 Task: Set the name for the new dependabot repository secret for the repository "JS" to "dsecret1".
Action: Mouse moved to (1144, 160)
Screenshot: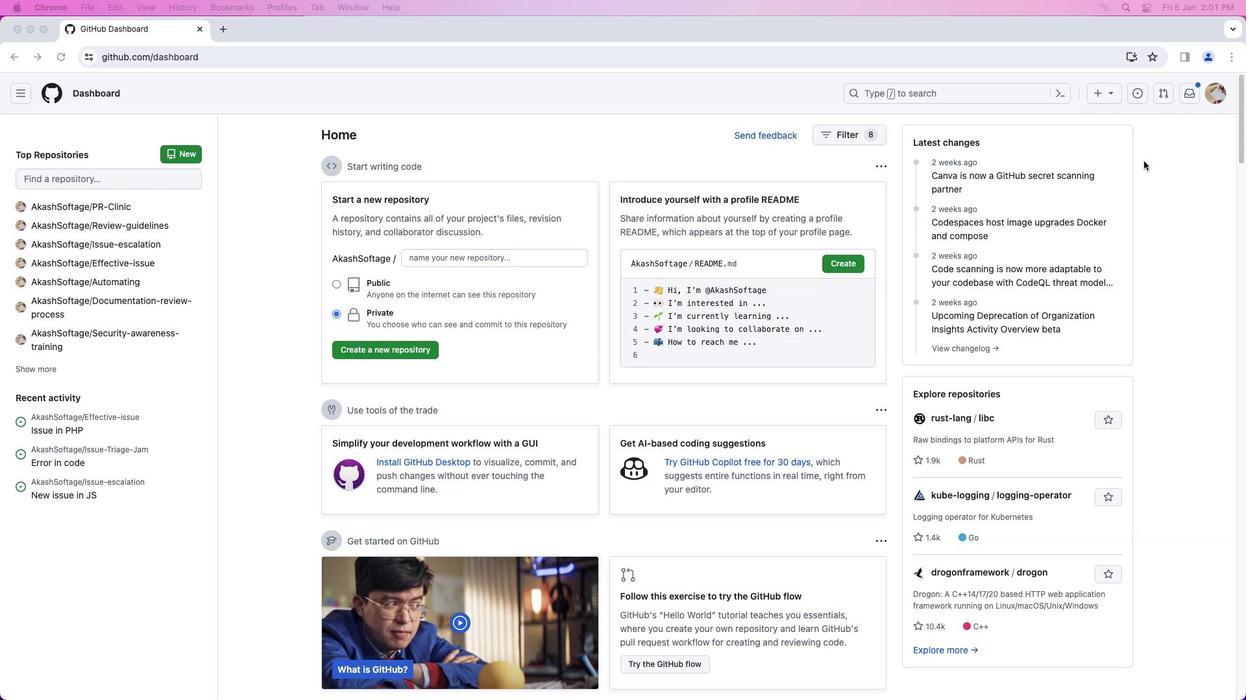 
Action: Mouse pressed left at (1144, 160)
Screenshot: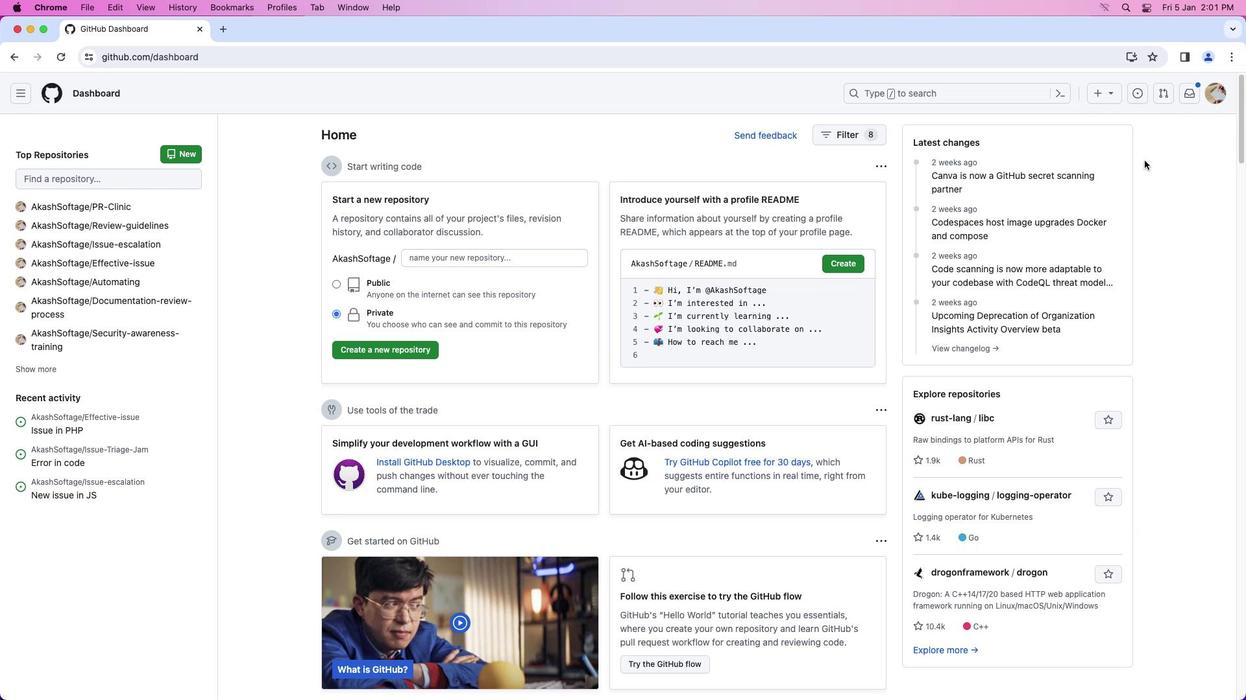 
Action: Mouse moved to (1209, 99)
Screenshot: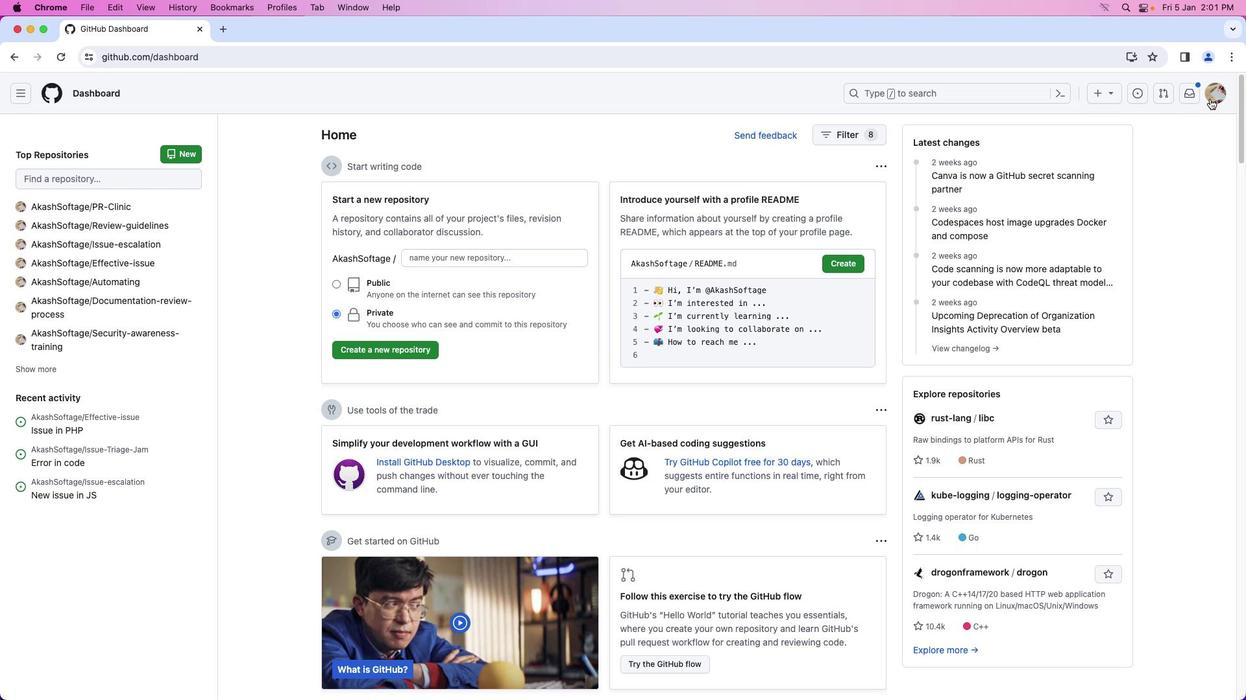 
Action: Mouse pressed left at (1209, 99)
Screenshot: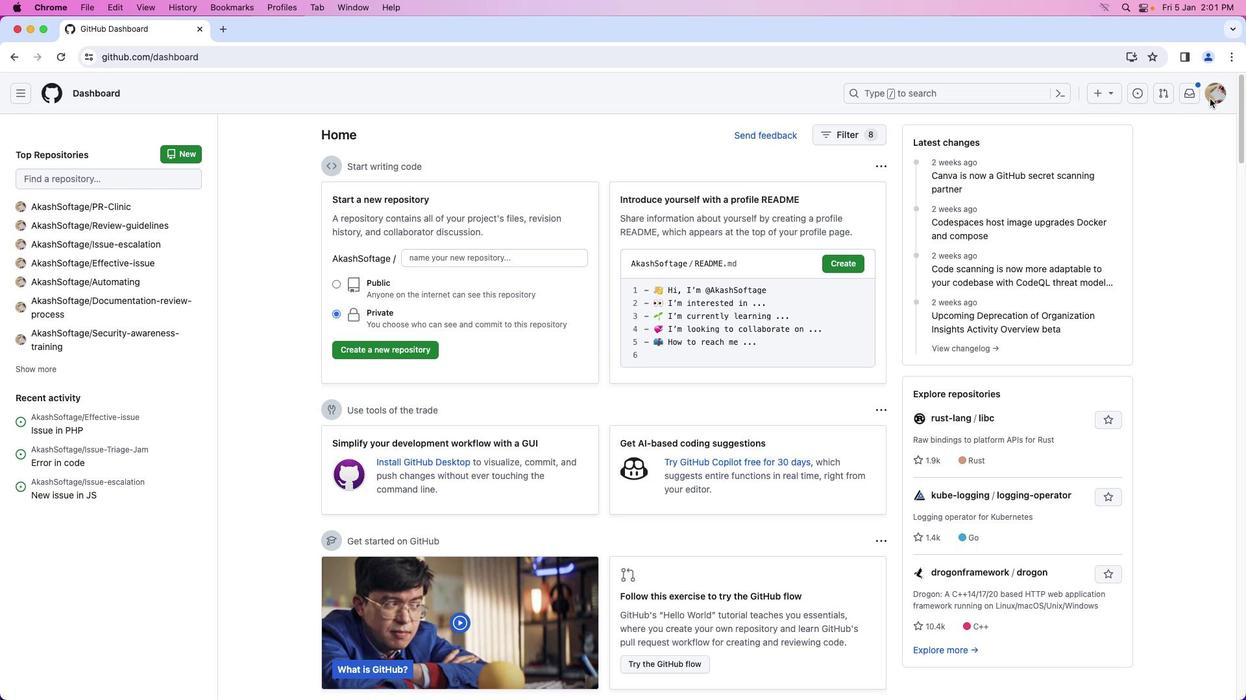 
Action: Mouse moved to (1151, 207)
Screenshot: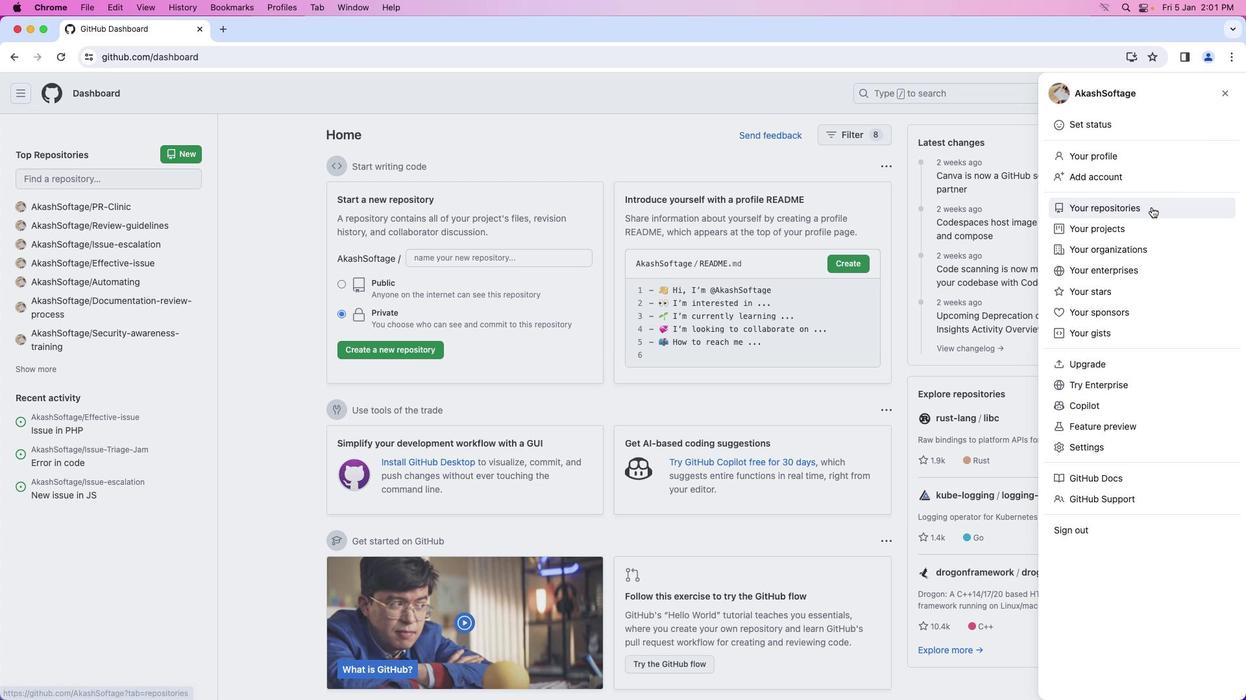 
Action: Mouse pressed left at (1151, 207)
Screenshot: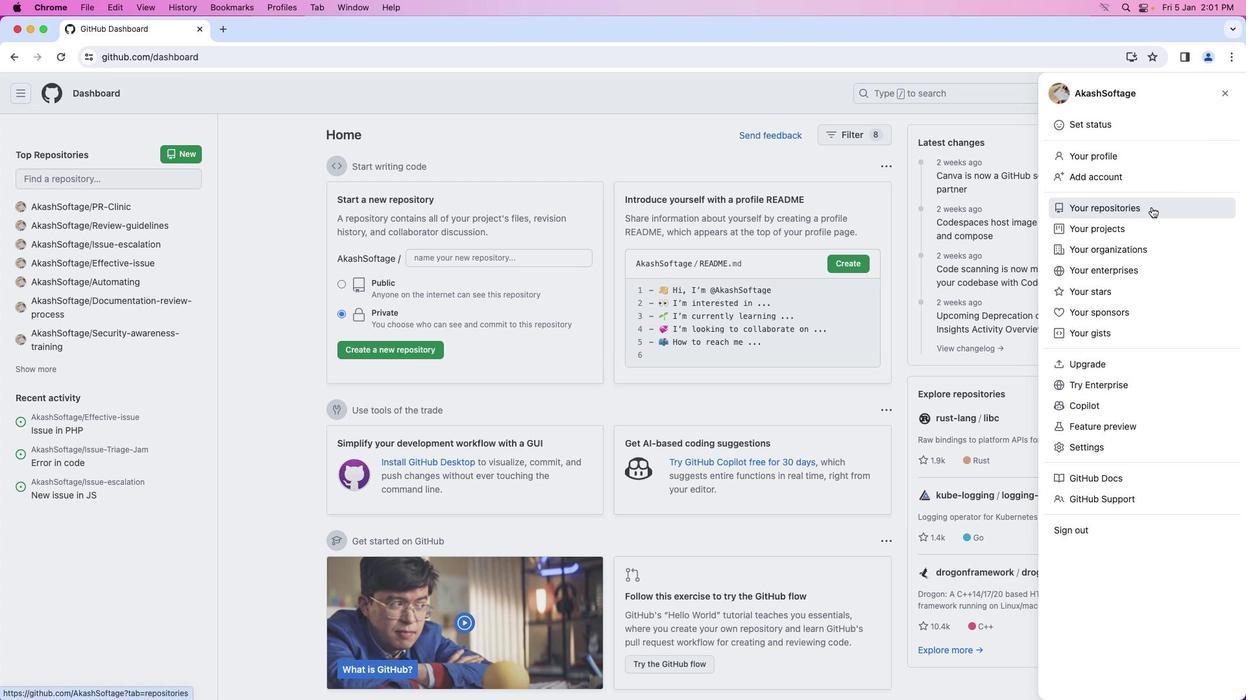 
Action: Mouse moved to (442, 215)
Screenshot: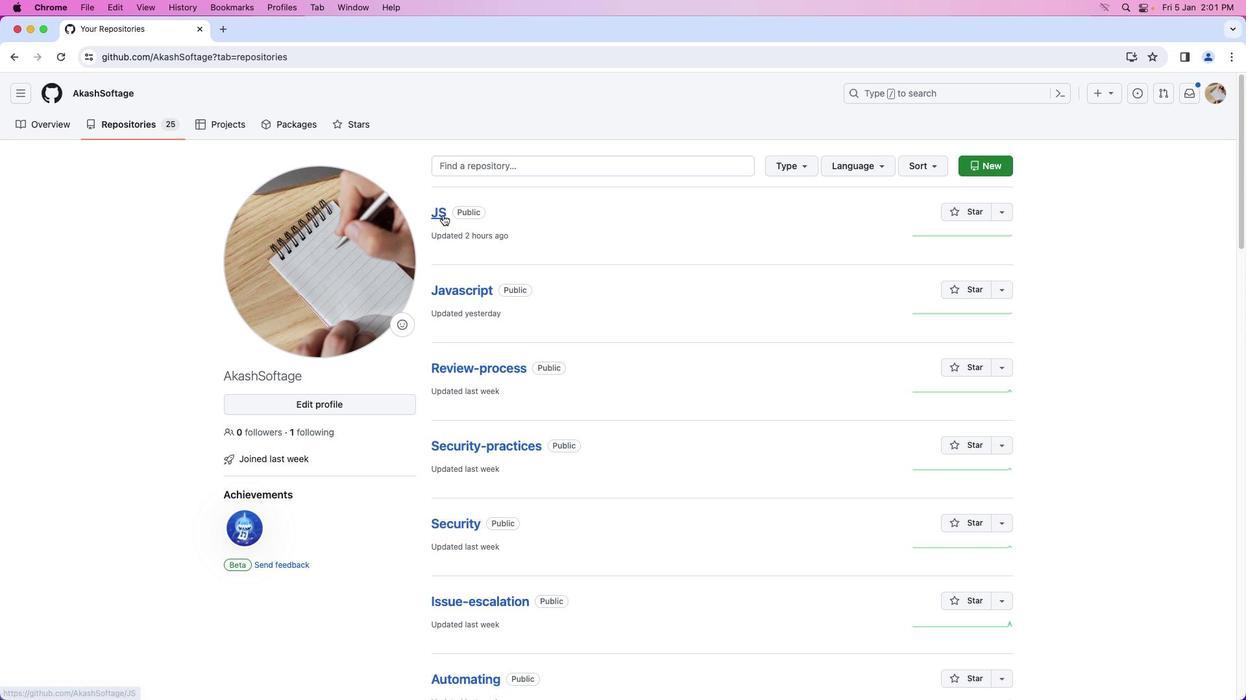 
Action: Mouse pressed left at (442, 215)
Screenshot: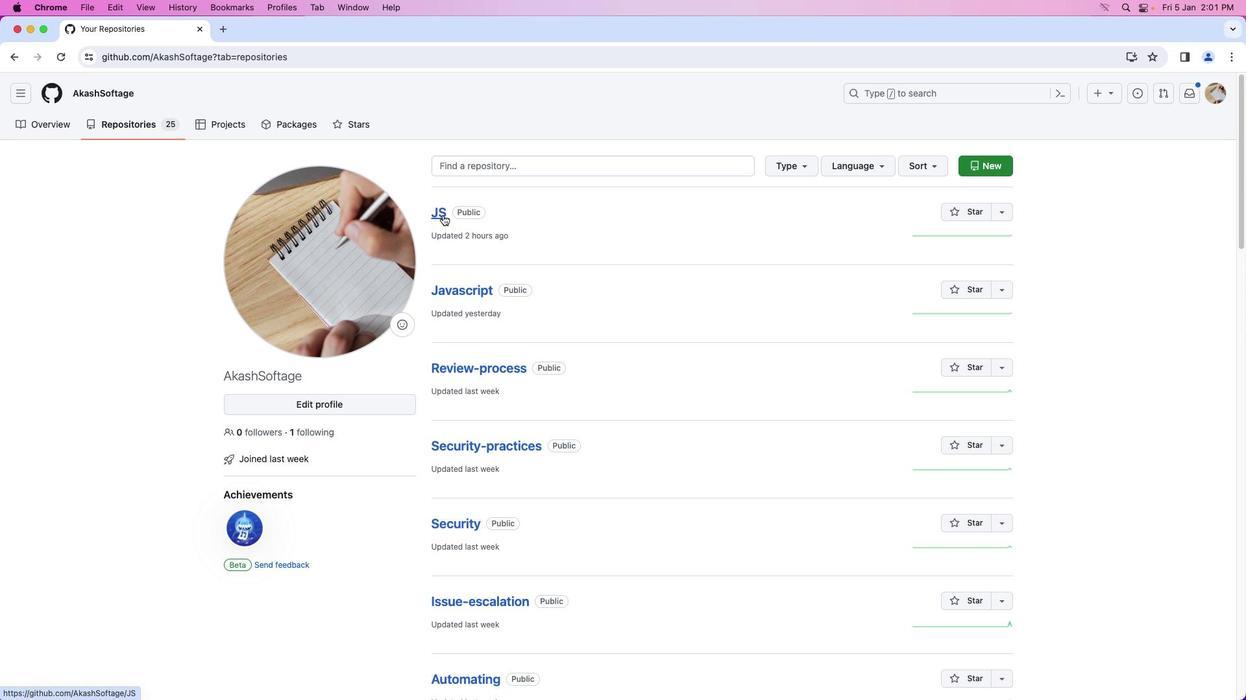 
Action: Mouse moved to (543, 131)
Screenshot: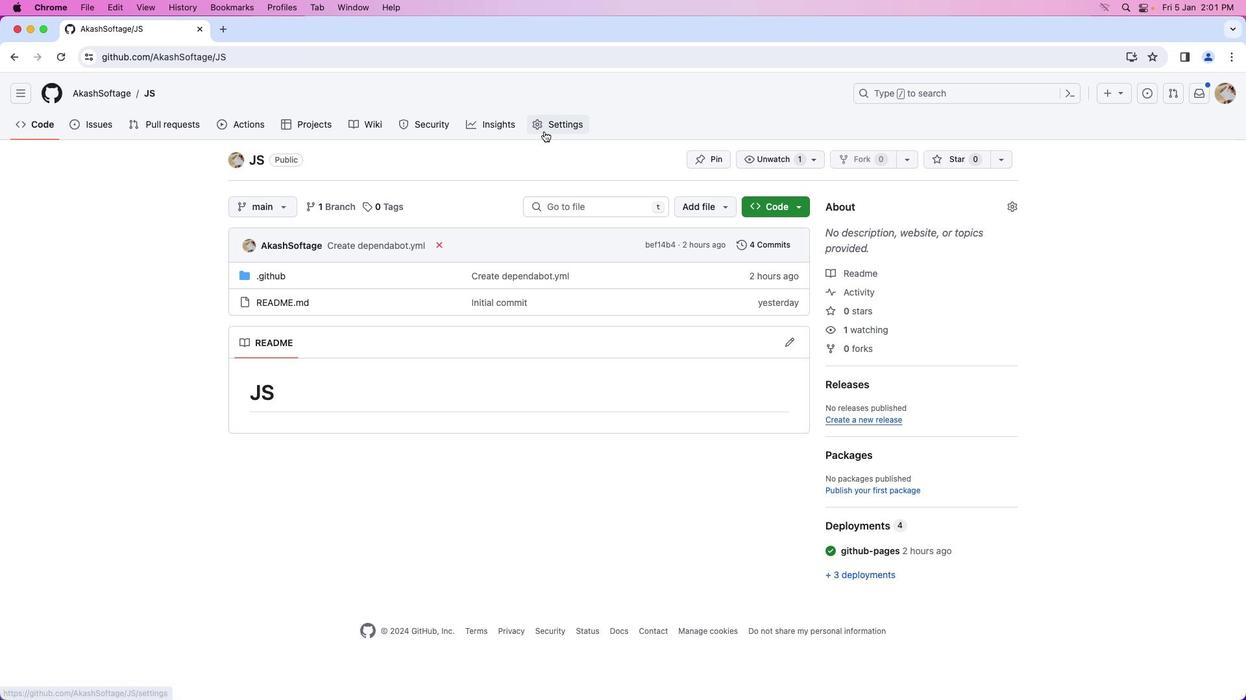 
Action: Mouse pressed left at (543, 131)
Screenshot: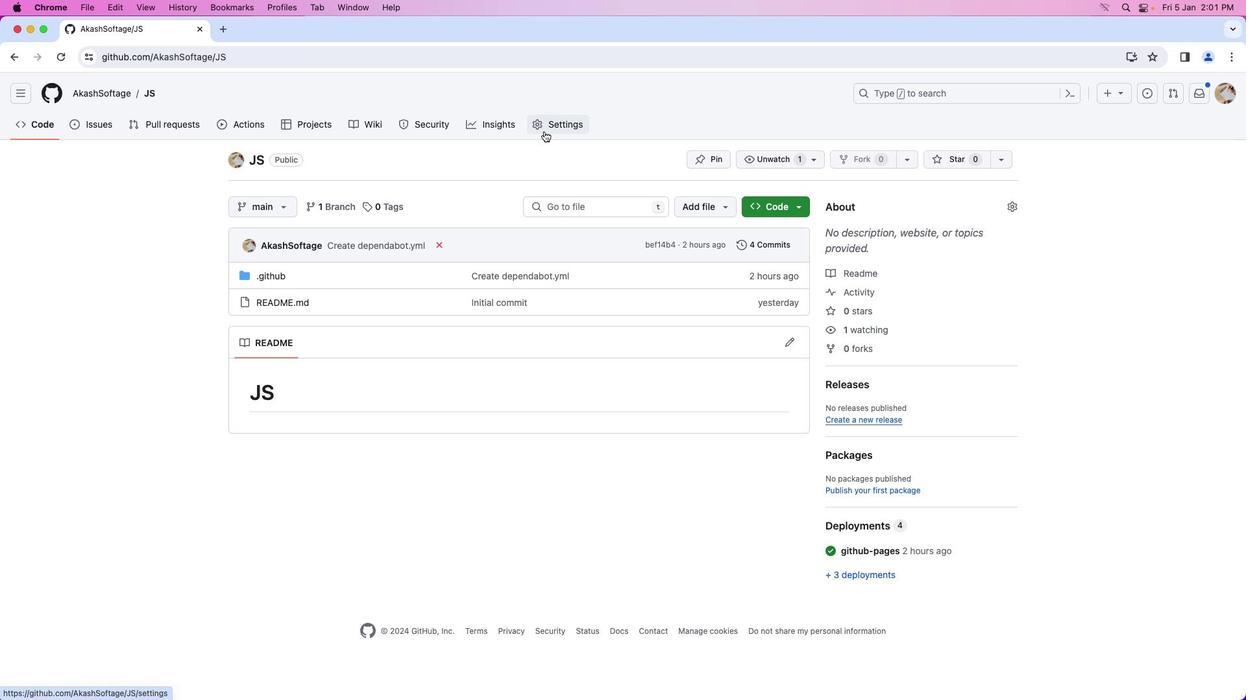 
Action: Mouse moved to (389, 531)
Screenshot: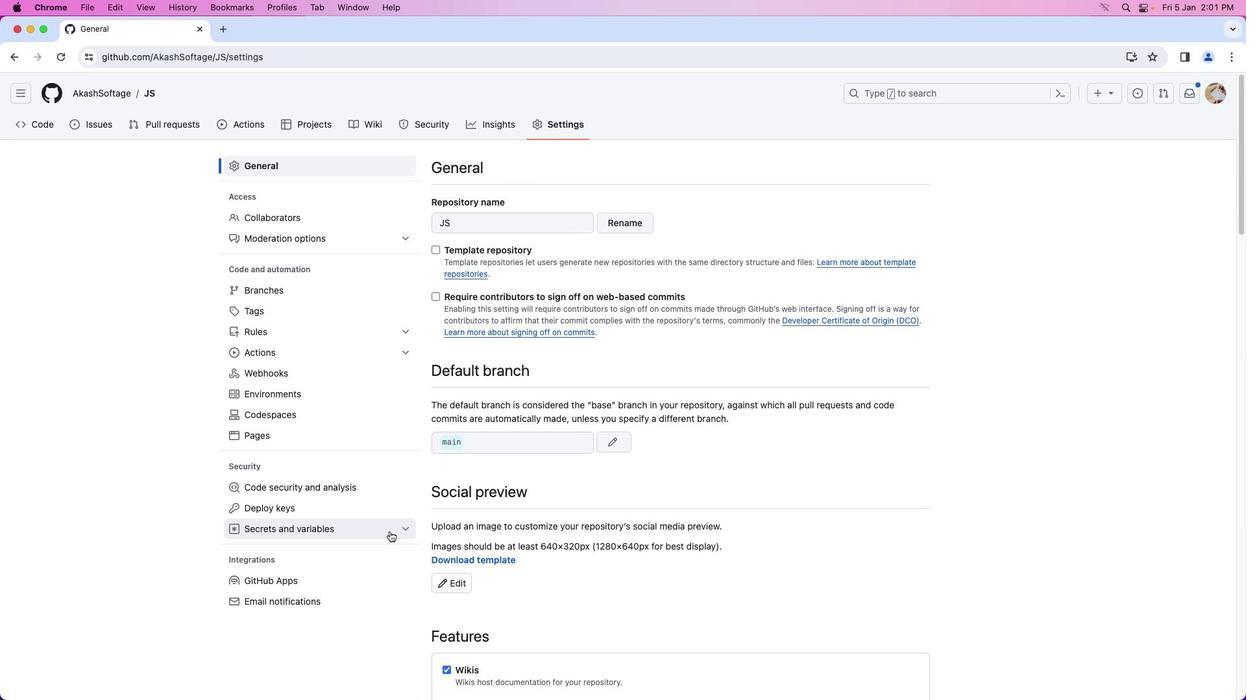 
Action: Mouse pressed left at (389, 531)
Screenshot: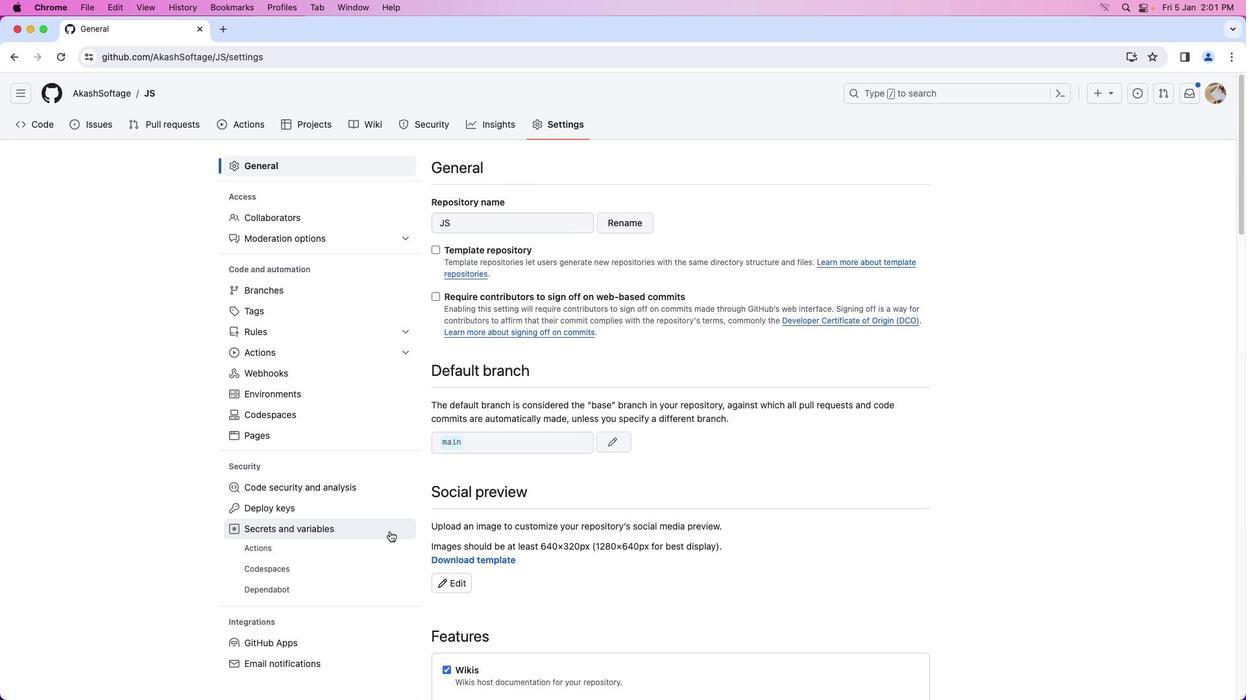 
Action: Mouse moved to (288, 591)
Screenshot: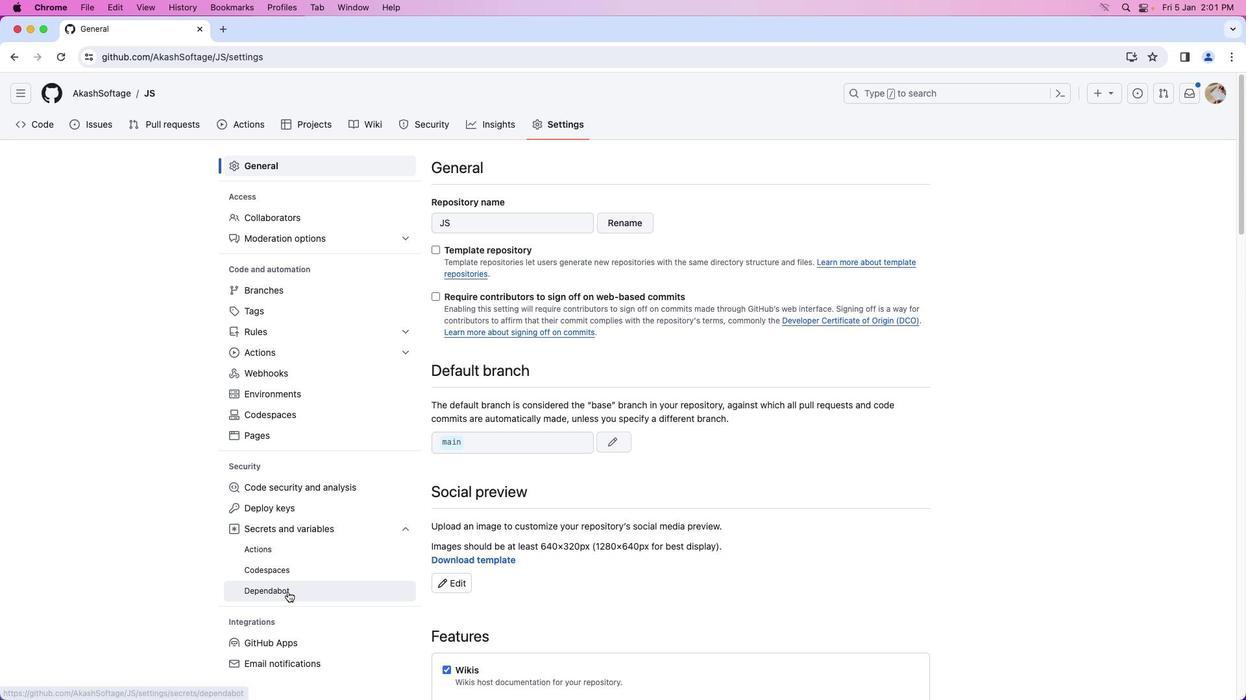 
Action: Mouse pressed left at (288, 591)
Screenshot: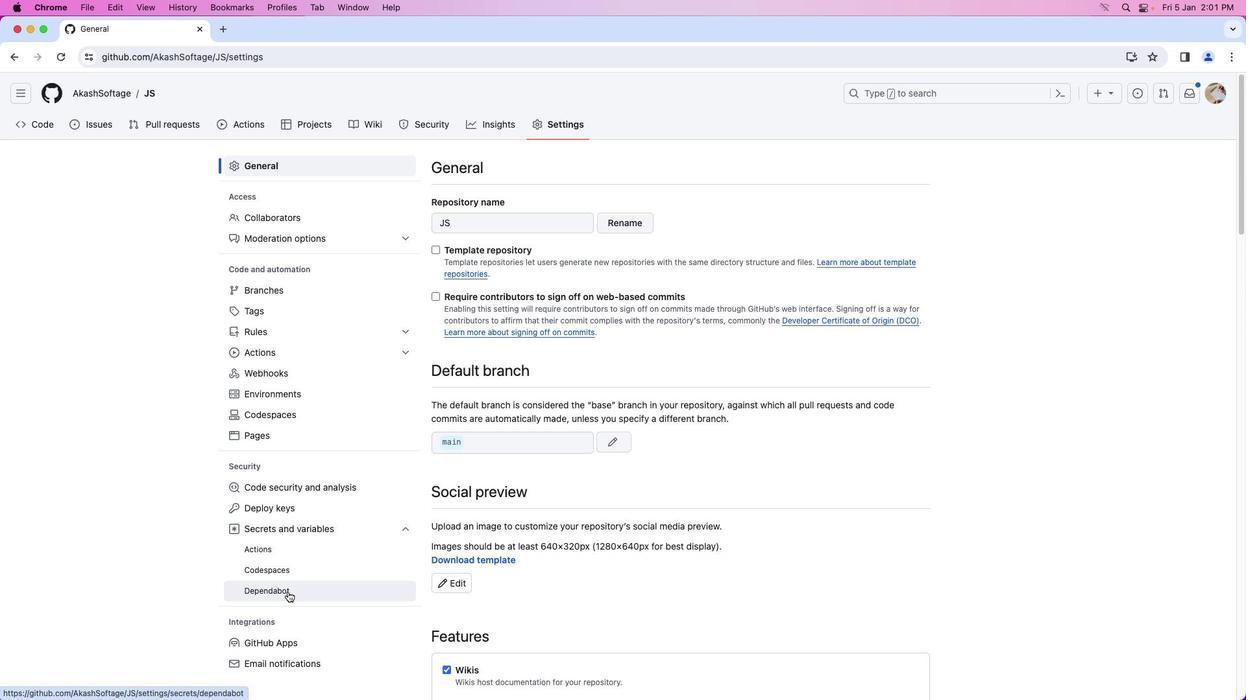 
Action: Mouse moved to (687, 342)
Screenshot: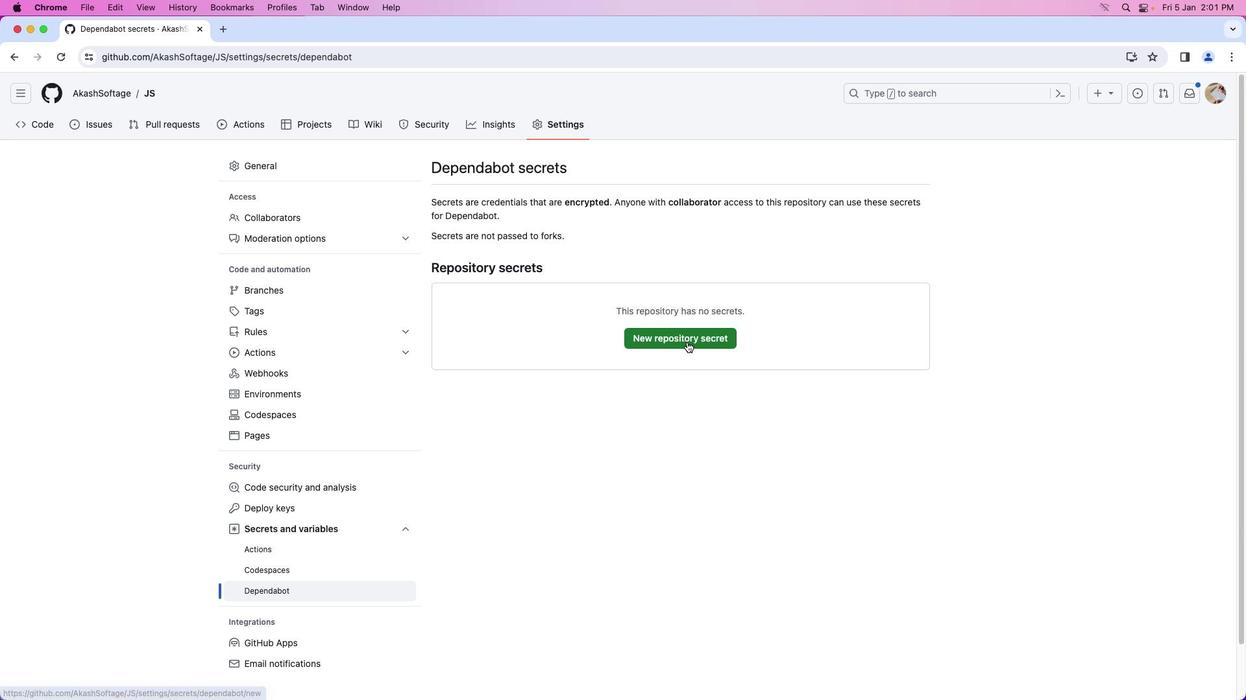 
Action: Mouse pressed left at (687, 342)
Screenshot: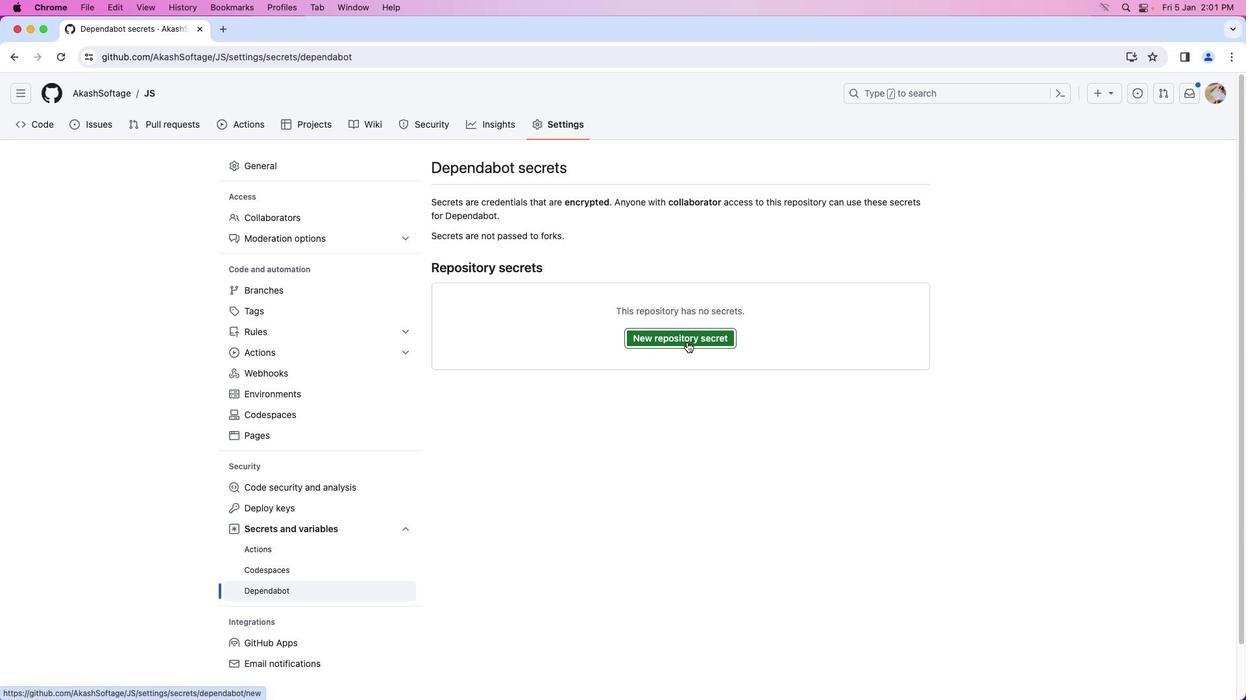 
Action: Mouse moved to (582, 221)
Screenshot: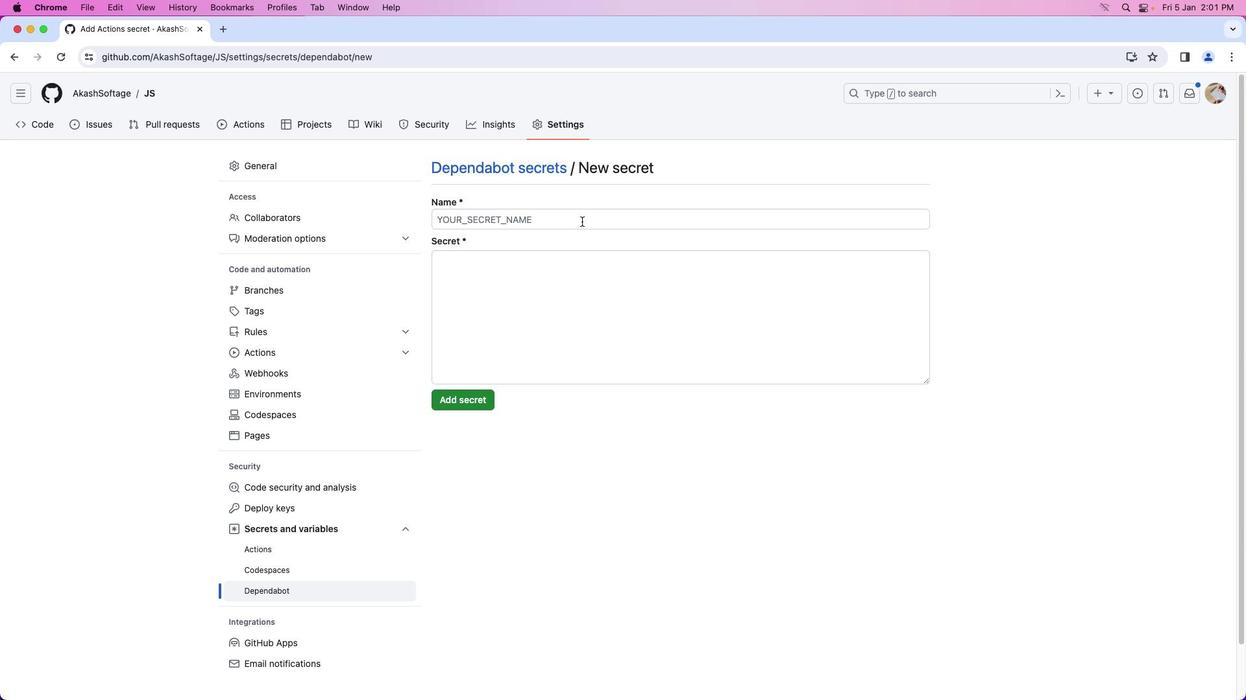 
Action: Mouse pressed left at (582, 221)
Screenshot: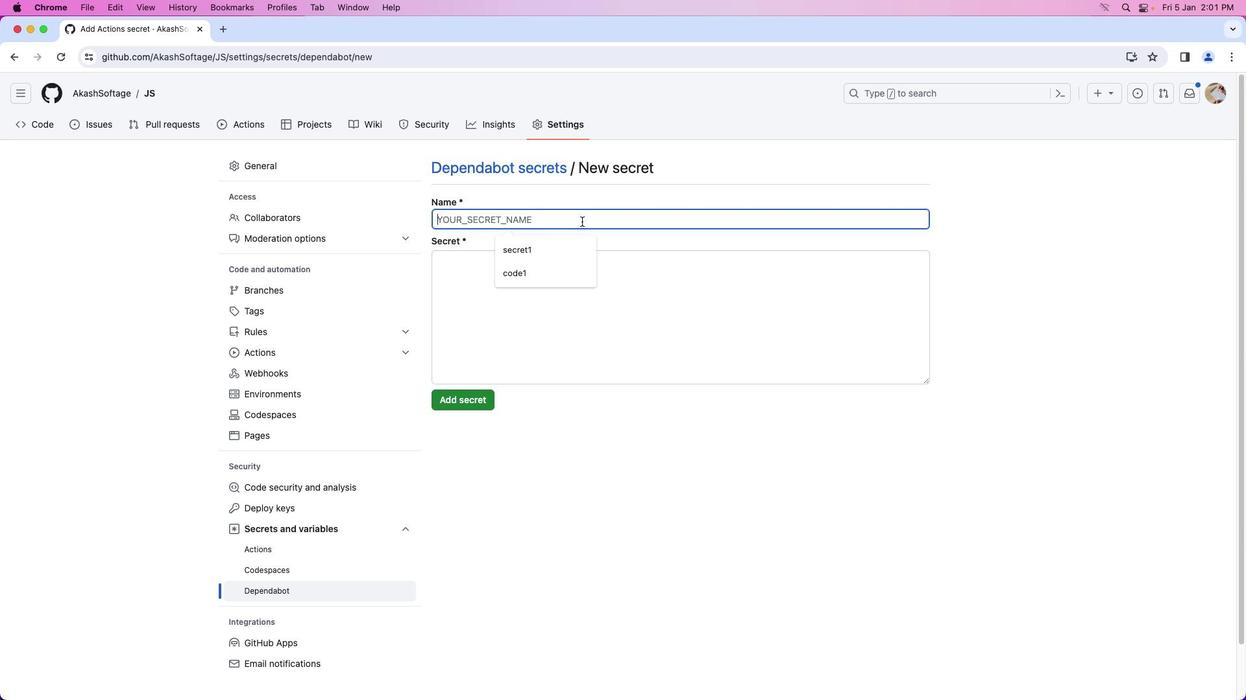 
Action: Key pressed 'd''s''e''c''r''e''t''1'
Screenshot: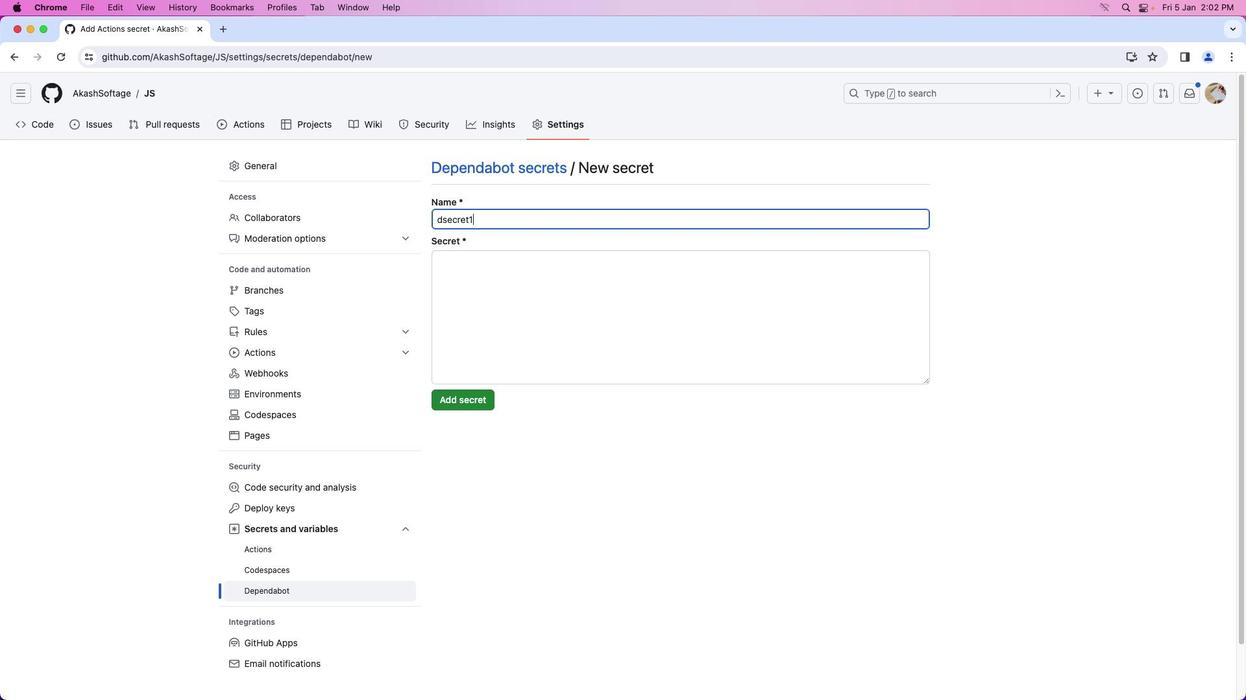 
